 Task: Archive the list "Doing".
Action: Mouse moved to (678, 202)
Screenshot: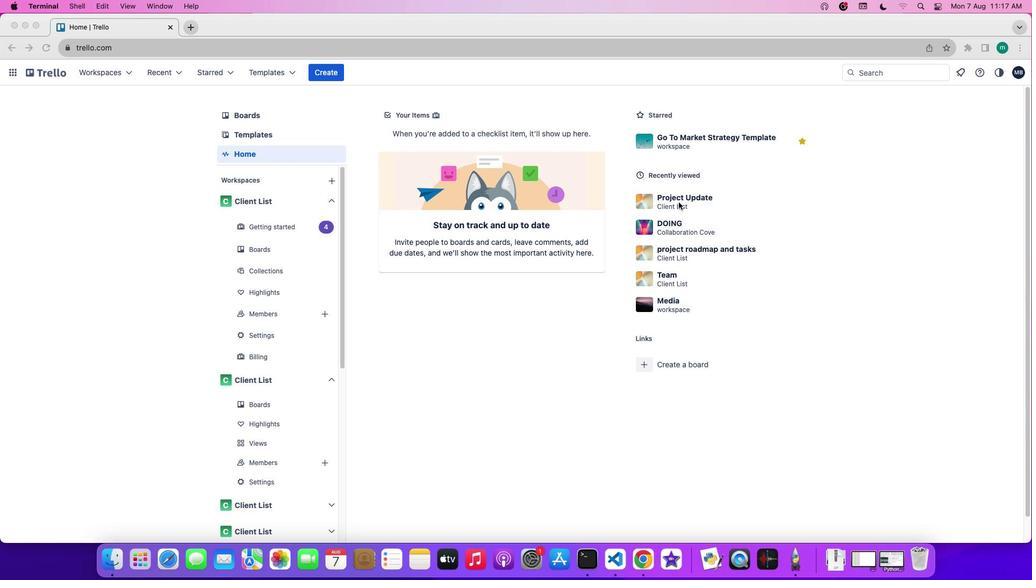 
Action: Mouse pressed left at (678, 202)
Screenshot: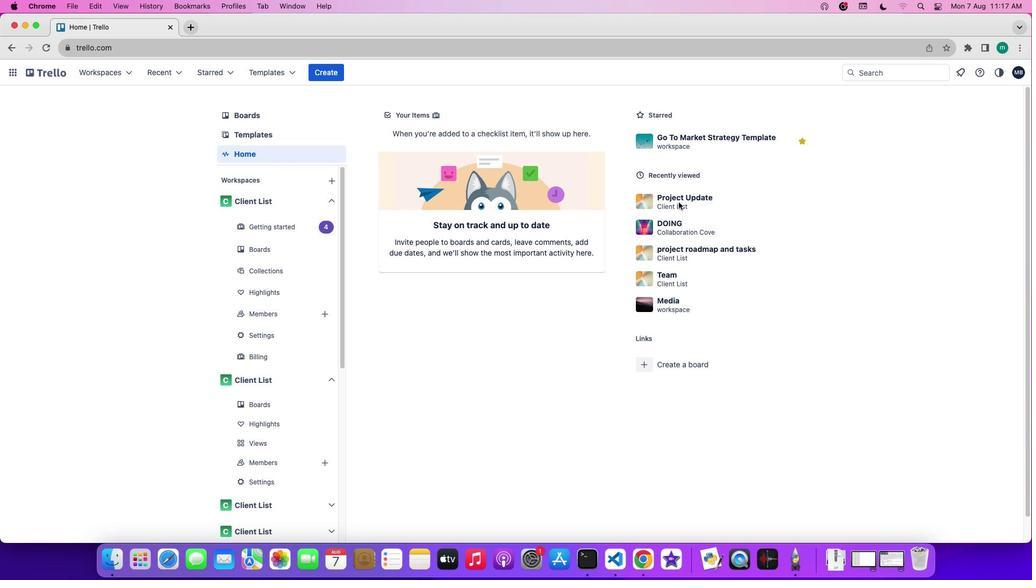
Action: Mouse pressed left at (678, 202)
Screenshot: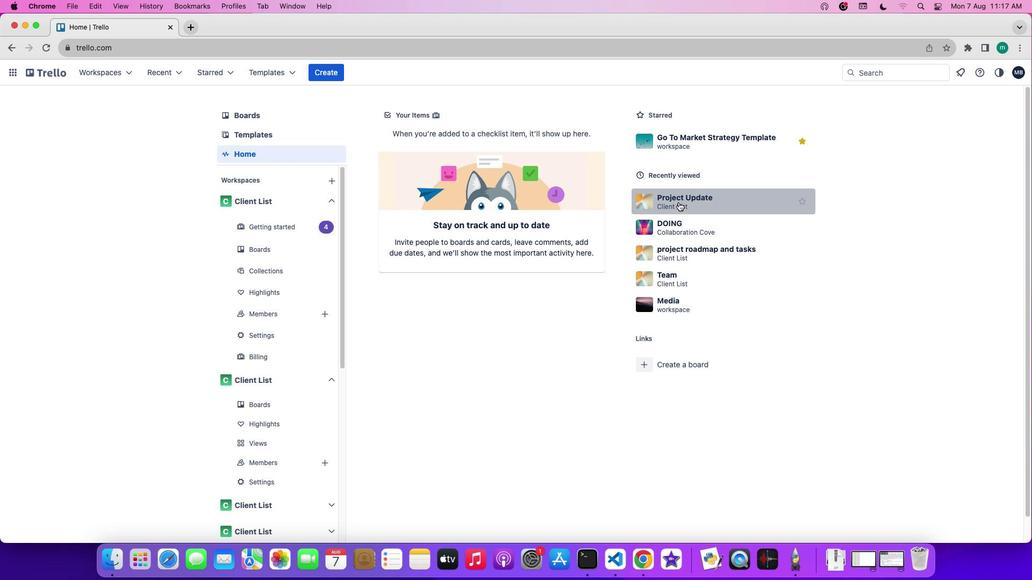 
Action: Mouse moved to (276, 149)
Screenshot: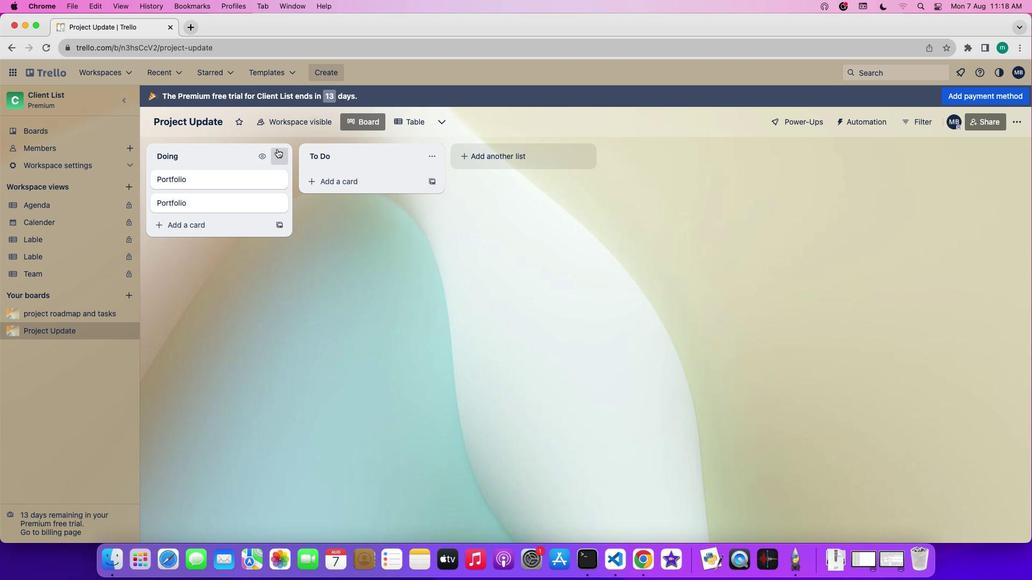 
Action: Mouse pressed left at (276, 149)
Screenshot: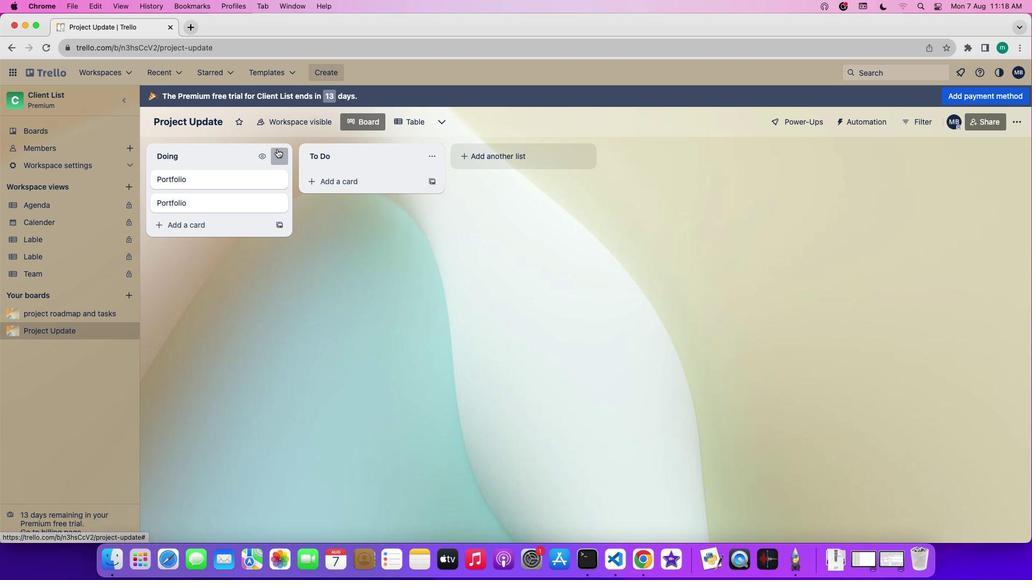 
Action: Mouse moved to (320, 440)
Screenshot: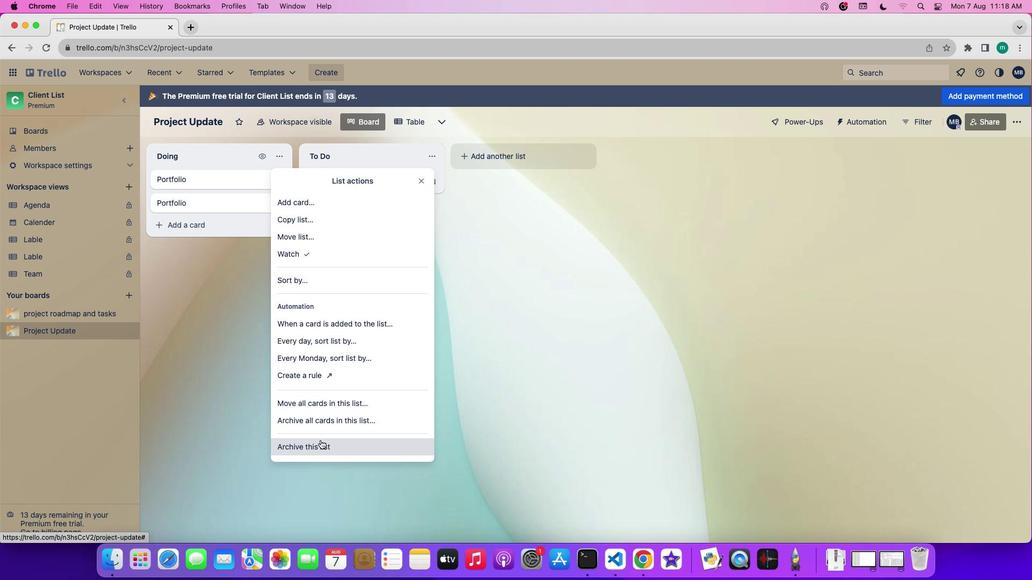 
Action: Mouse pressed left at (320, 440)
Screenshot: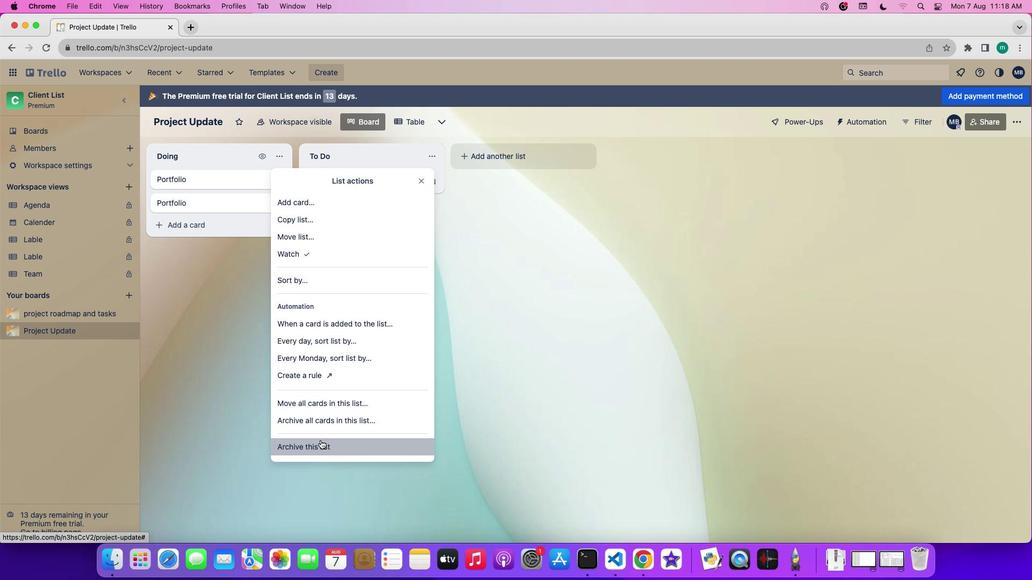 
Action: Mouse moved to (337, 151)
Screenshot: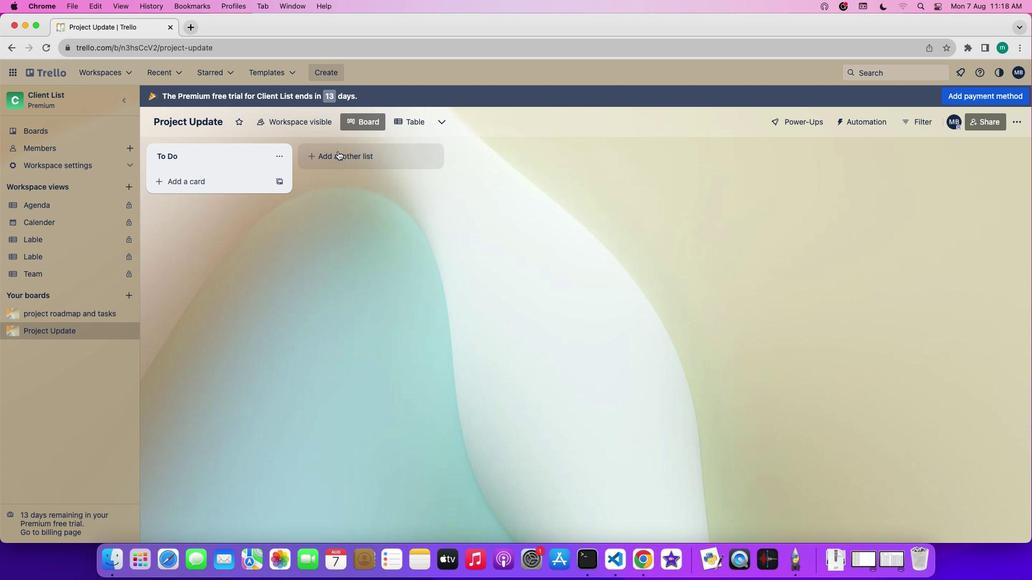 
